 Task: In Windows properties of general video settings, Set the deinterlace mode to blend.
Action: Mouse moved to (129, 5)
Screenshot: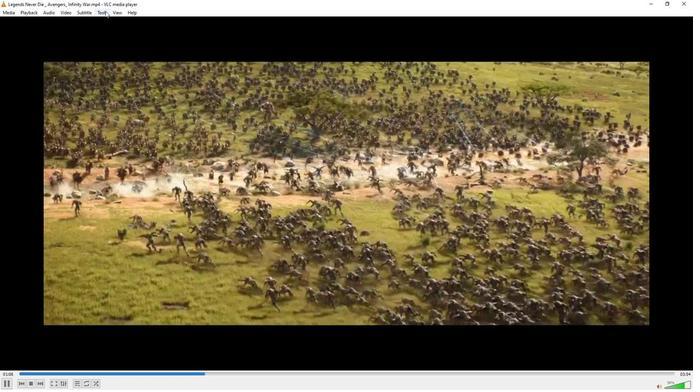 
Action: Mouse pressed left at (129, 5)
Screenshot: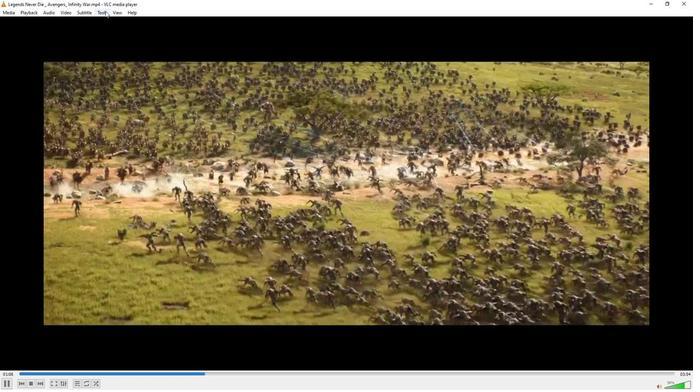 
Action: Mouse moved to (139, 94)
Screenshot: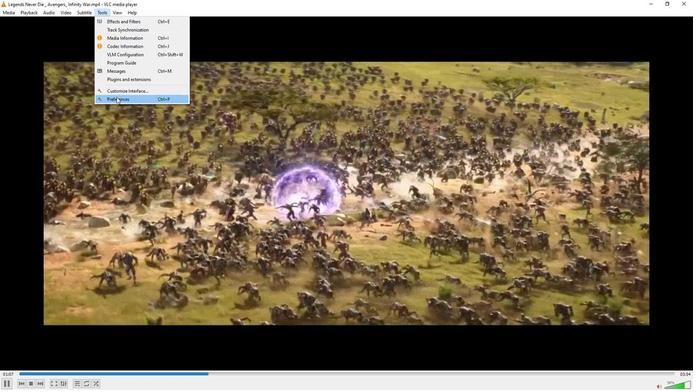 
Action: Mouse pressed left at (139, 94)
Screenshot: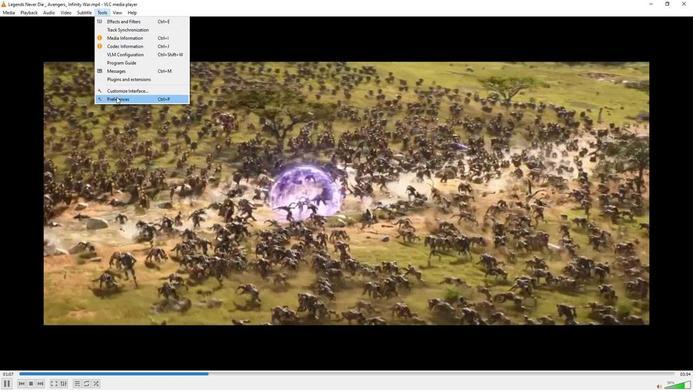 
Action: Key pressed <Key.media_volume_mute>
Screenshot: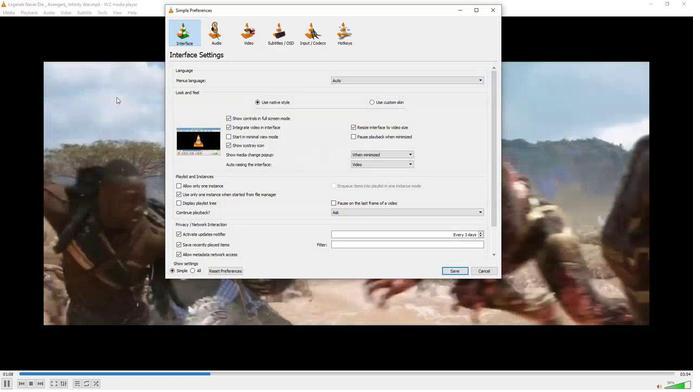 
Action: Mouse moved to (166, 128)
Screenshot: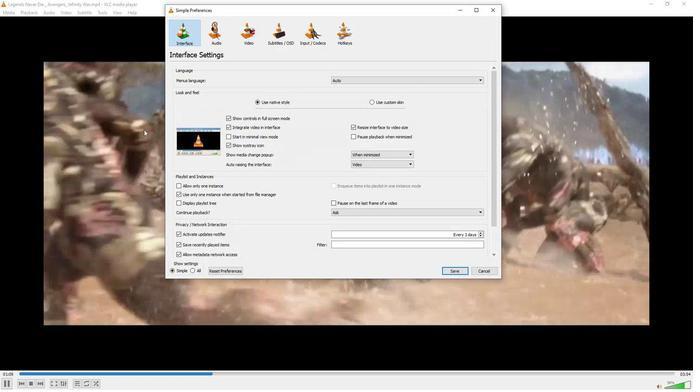 
Action: Key pressed <Key.media_volume_mute>
Screenshot: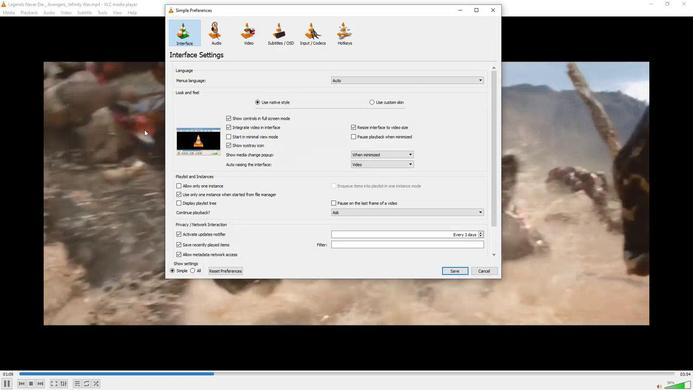 
Action: Mouse moved to (185, 133)
Screenshot: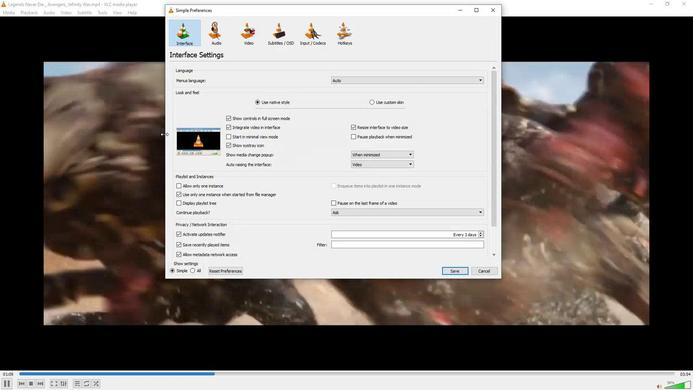 
Action: Key pressed <Key.media_volume_down>
Screenshot: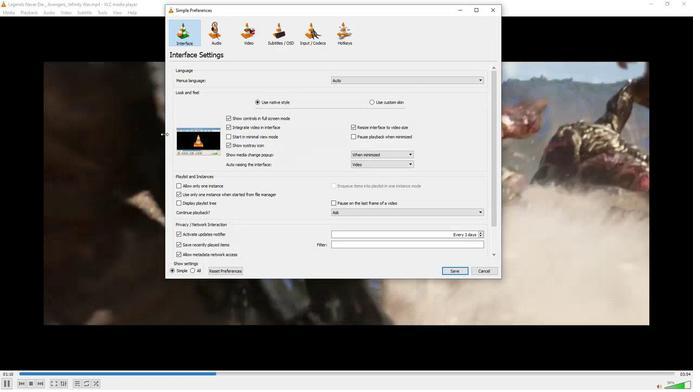 
Action: Mouse moved to (212, 268)
Screenshot: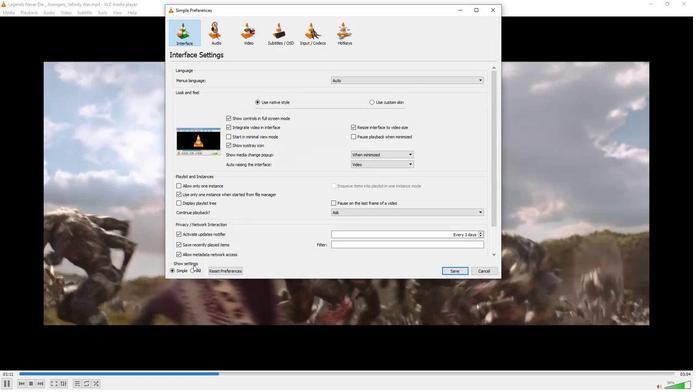 
Action: Mouse pressed left at (212, 268)
Screenshot: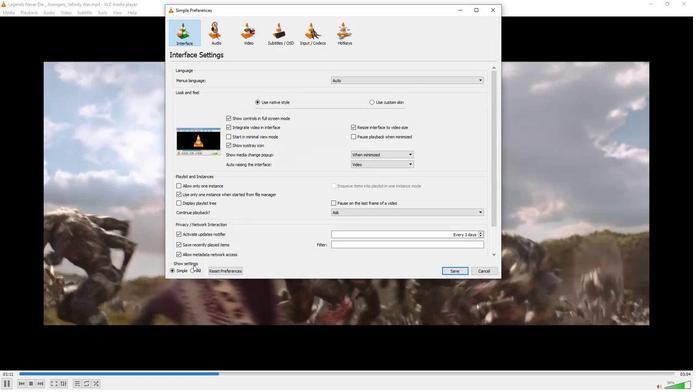 
Action: Mouse moved to (212, 273)
Screenshot: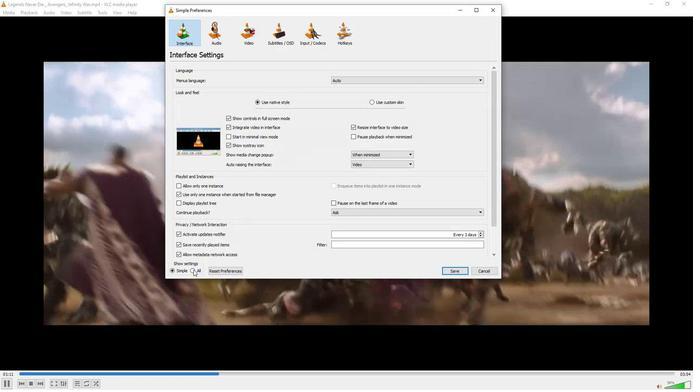
Action: Mouse pressed left at (212, 273)
Screenshot: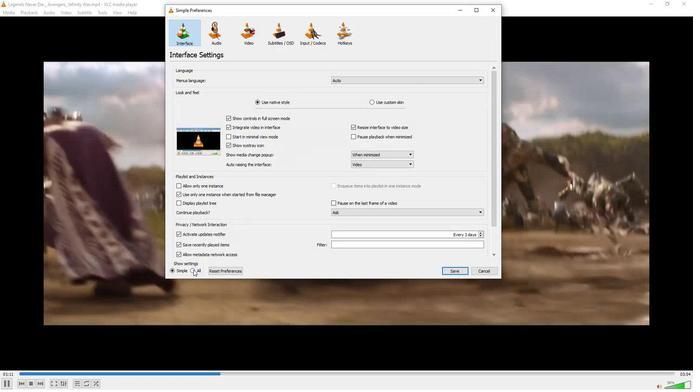 
Action: Mouse moved to (213, 270)
Screenshot: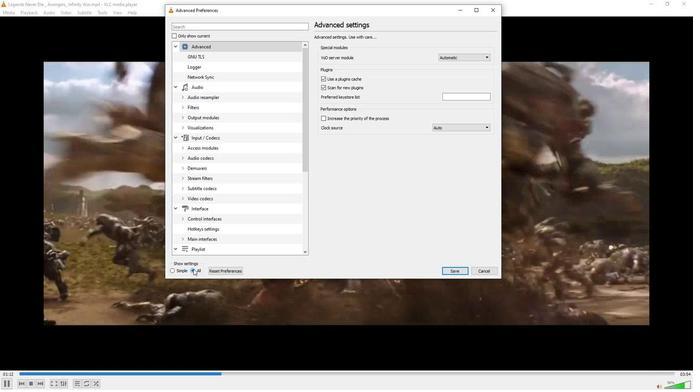 
Action: Key pressed <Key.media_volume_down>
Screenshot: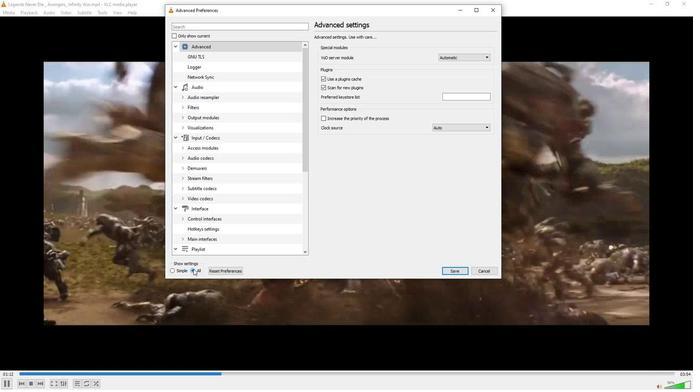 
Action: Mouse moved to (226, 213)
Screenshot: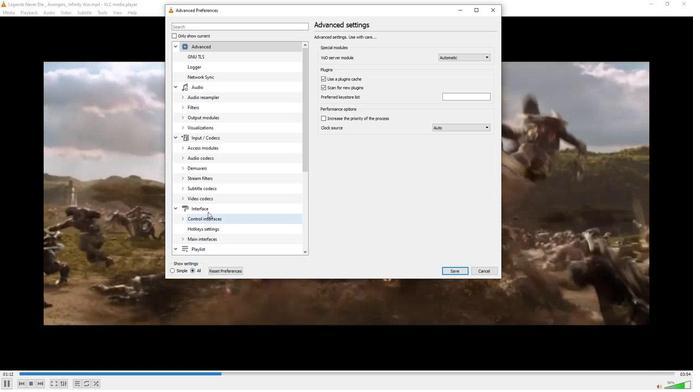 
Action: Mouse scrolled (226, 213) with delta (0, 0)
Screenshot: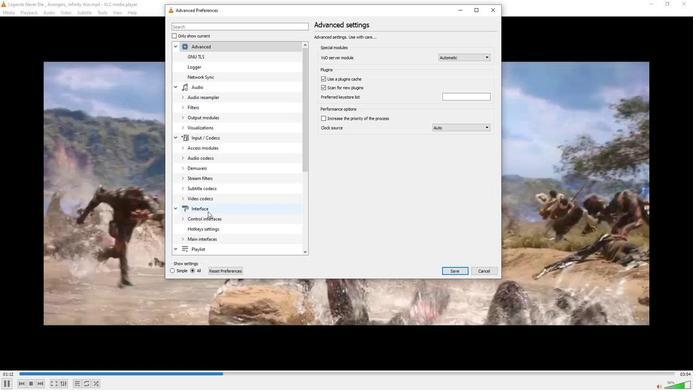 
Action: Mouse scrolled (226, 213) with delta (0, 0)
Screenshot: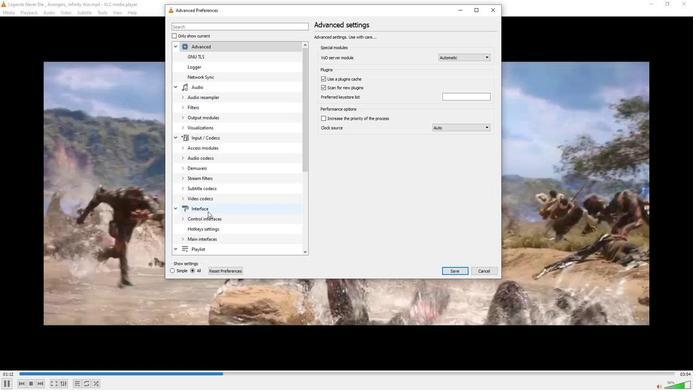 
Action: Mouse scrolled (226, 213) with delta (0, 0)
Screenshot: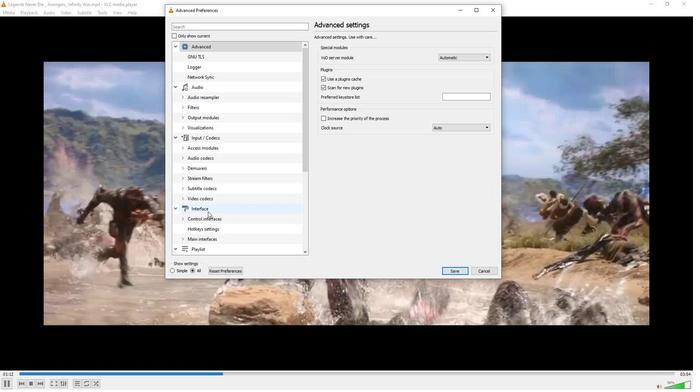 
Action: Mouse scrolled (226, 213) with delta (0, 0)
Screenshot: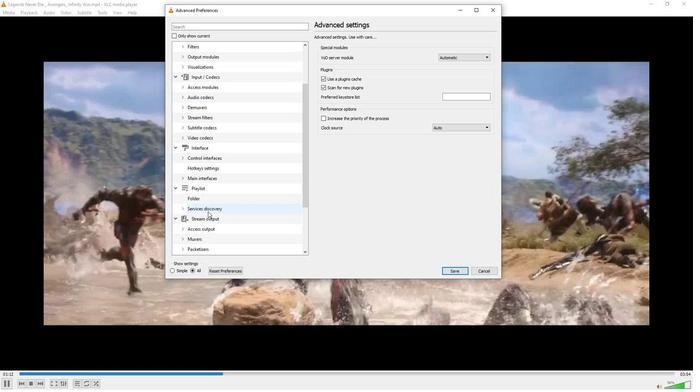 
Action: Mouse moved to (222, 221)
Screenshot: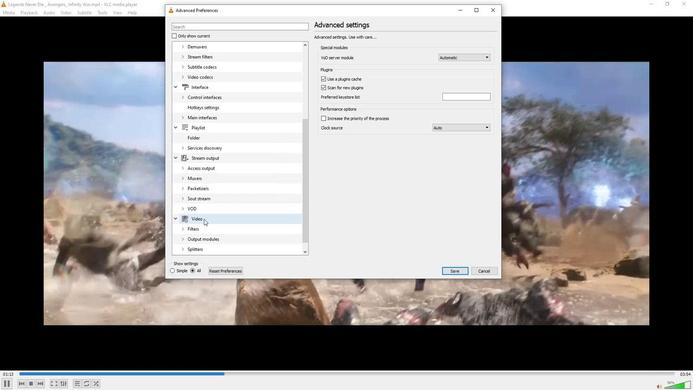 
Action: Mouse pressed left at (222, 221)
Screenshot: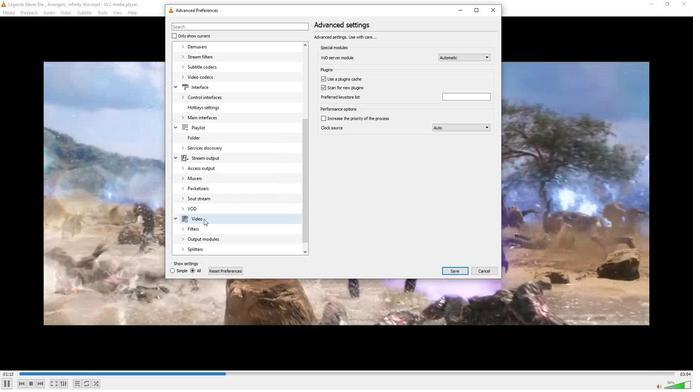 
Action: Mouse moved to (289, 221)
Screenshot: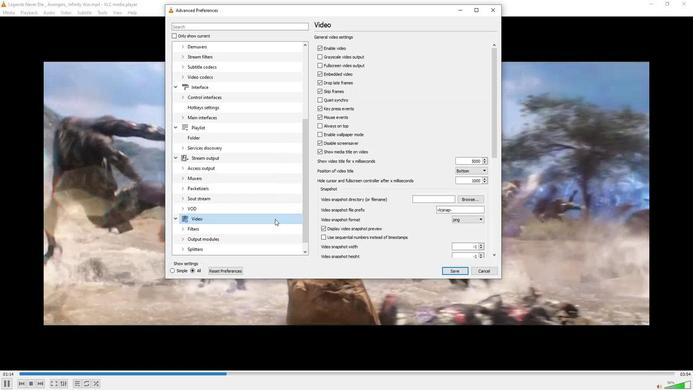 
Action: Key pressed <Key.media_volume_down>
Screenshot: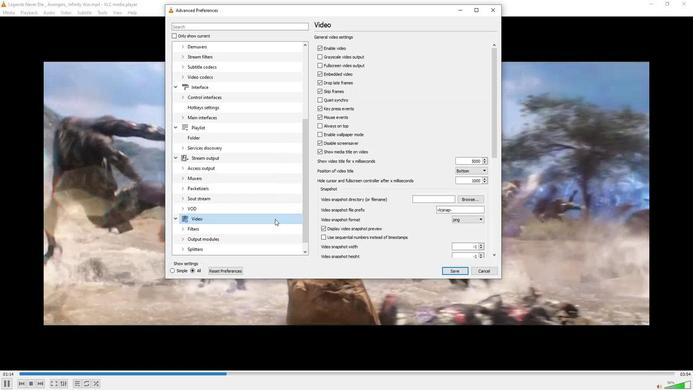 
Action: Mouse moved to (365, 209)
Screenshot: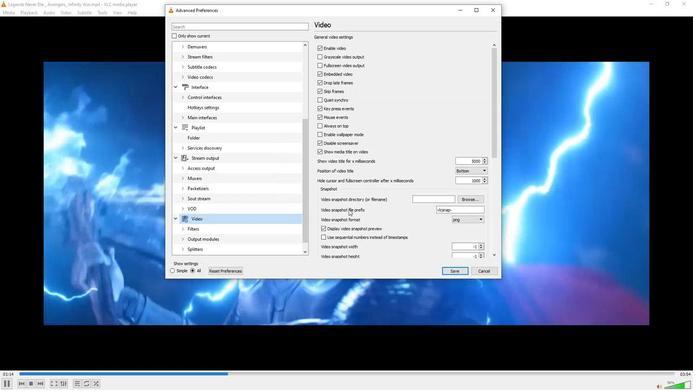 
Action: Mouse scrolled (365, 208) with delta (0, 0)
Screenshot: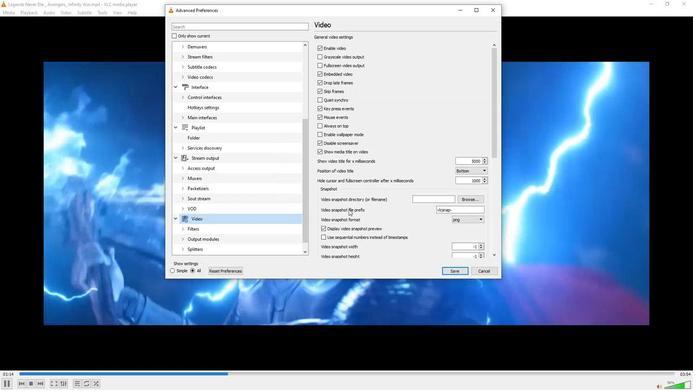 
Action: Mouse moved to (370, 208)
Screenshot: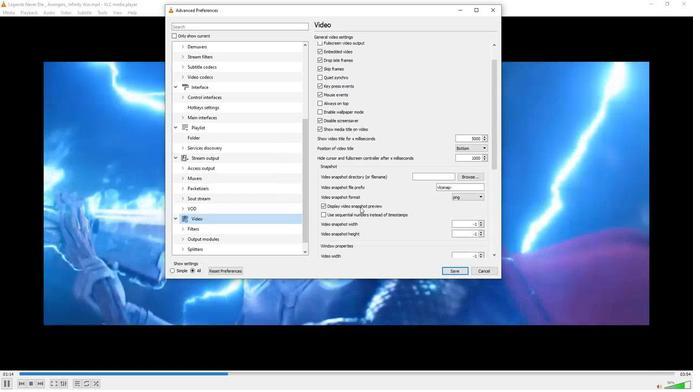 
Action: Mouse scrolled (370, 208) with delta (0, 0)
Screenshot: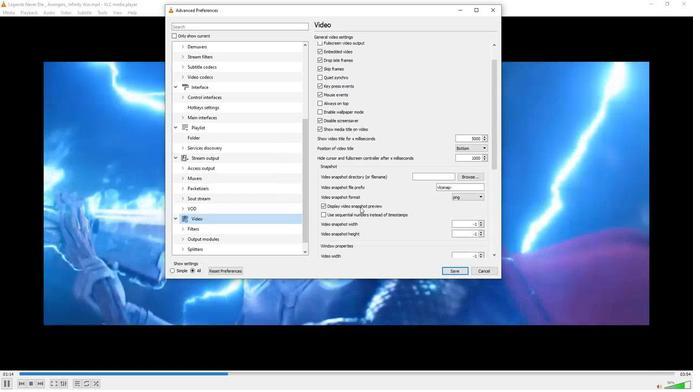 
Action: Mouse moved to (371, 208)
Screenshot: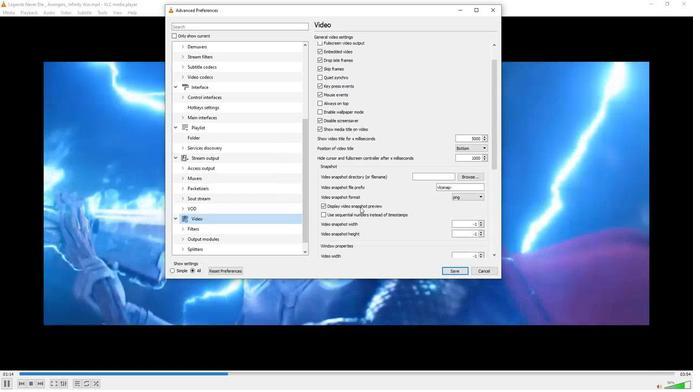 
Action: Mouse scrolled (371, 208) with delta (0, 0)
Screenshot: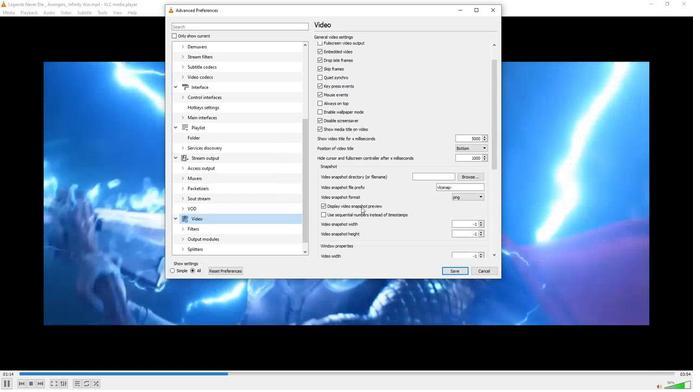 
Action: Mouse moved to (371, 208)
Screenshot: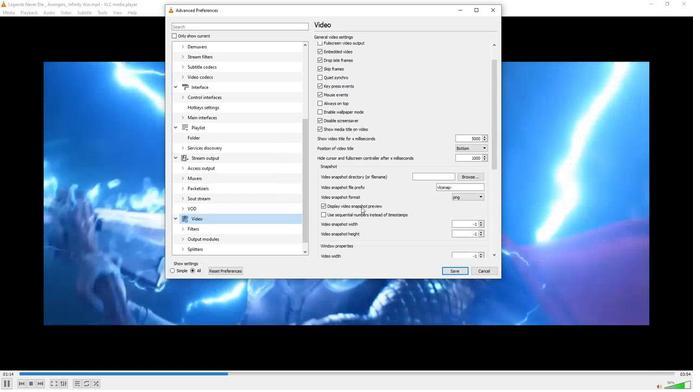 
Action: Mouse scrolled (371, 208) with delta (0, 0)
Screenshot: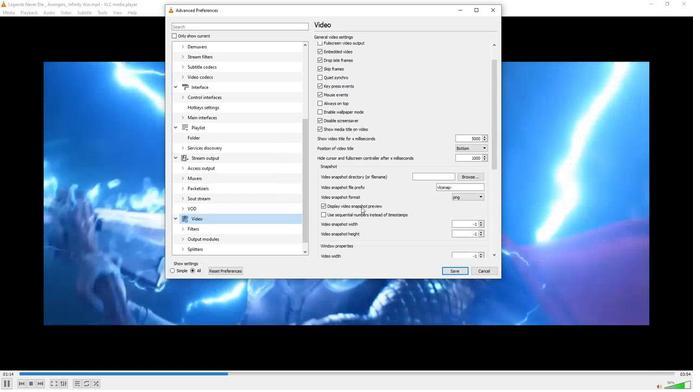 
Action: Mouse moved to (372, 208)
Screenshot: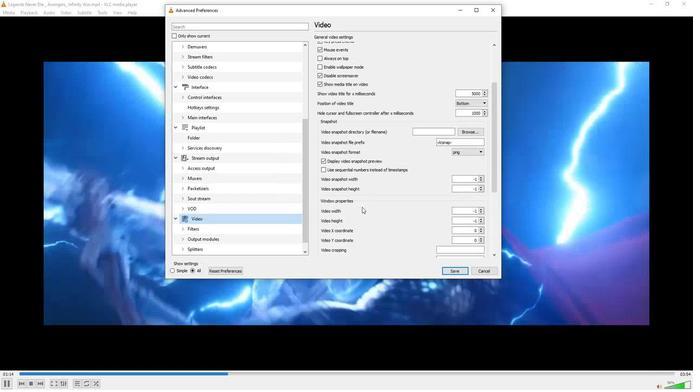 
Action: Mouse scrolled (372, 208) with delta (0, 0)
Screenshot: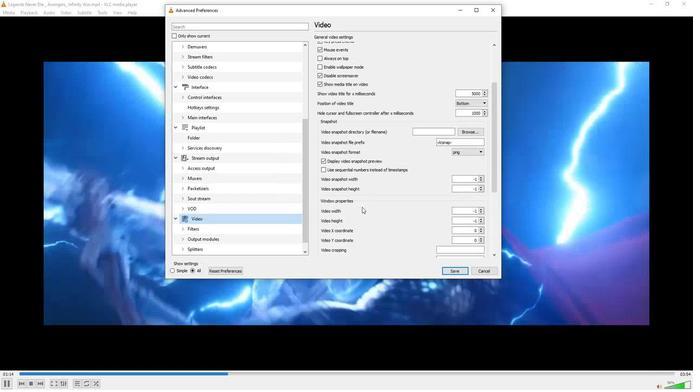 
Action: Mouse moved to (373, 208)
Screenshot: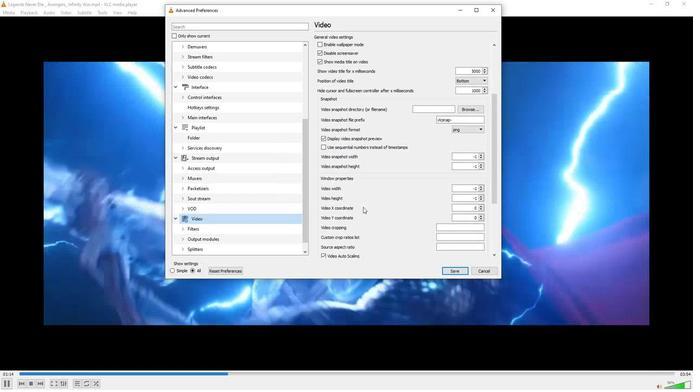 
Action: Mouse scrolled (373, 208) with delta (0, 0)
Screenshot: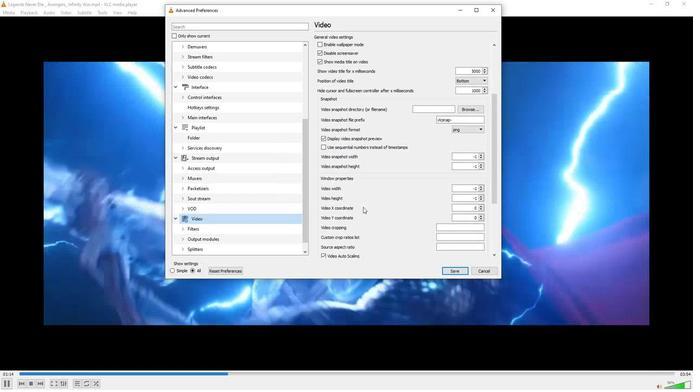 
Action: Mouse moved to (377, 208)
Screenshot: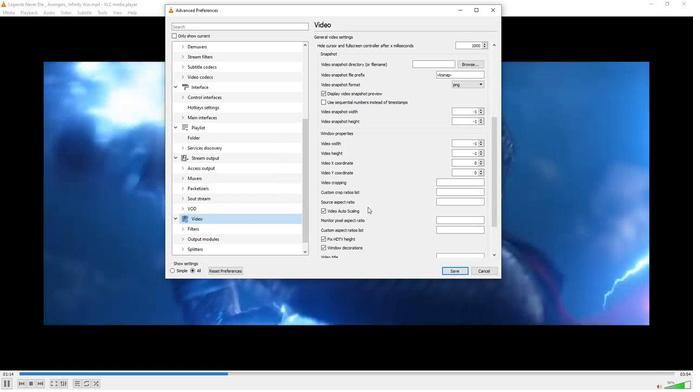
Action: Mouse scrolled (377, 208) with delta (0, 0)
Screenshot: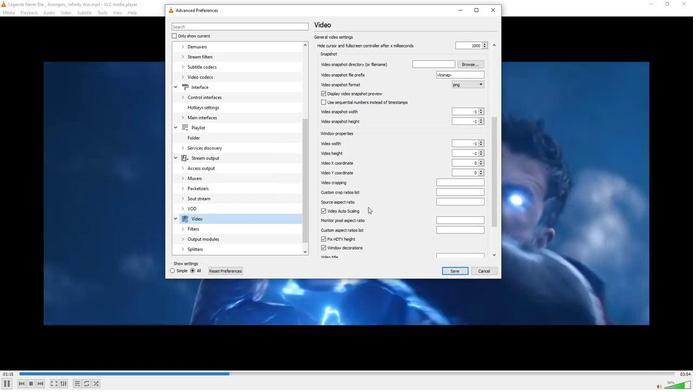 
Action: Mouse scrolled (377, 208) with delta (0, 0)
Screenshot: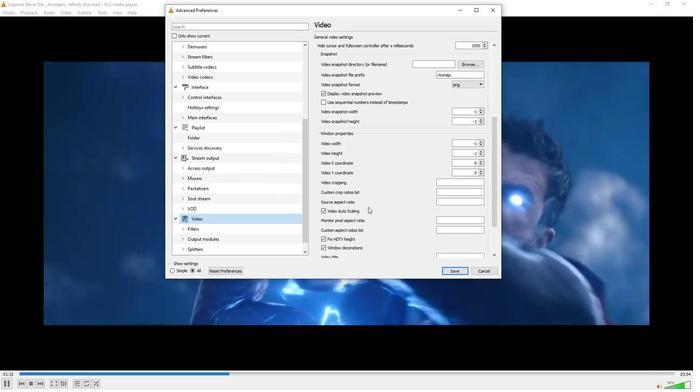 
Action: Mouse moved to (377, 208)
Screenshot: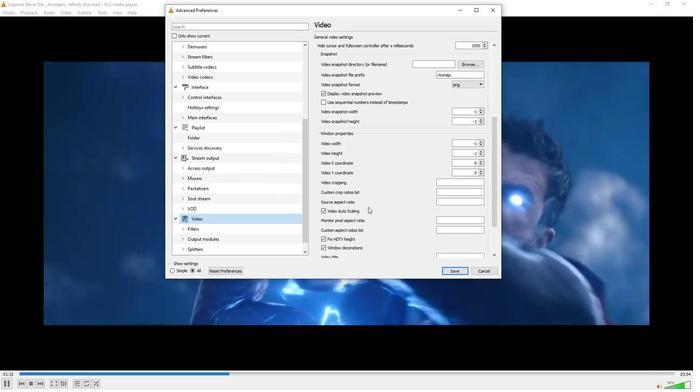 
Action: Mouse scrolled (377, 208) with delta (0, 0)
Screenshot: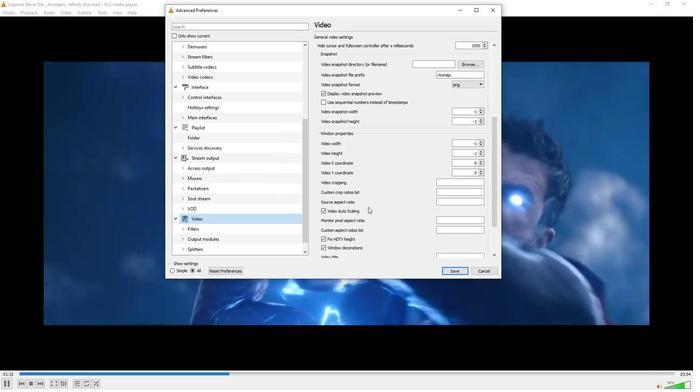 
Action: Mouse scrolled (377, 208) with delta (0, 0)
Screenshot: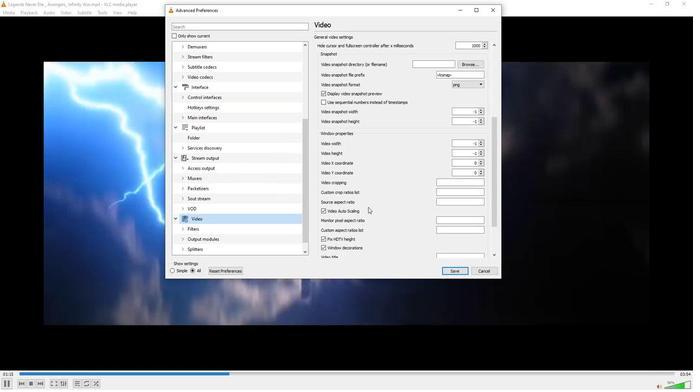 
Action: Mouse scrolled (377, 208) with delta (0, 0)
Screenshot: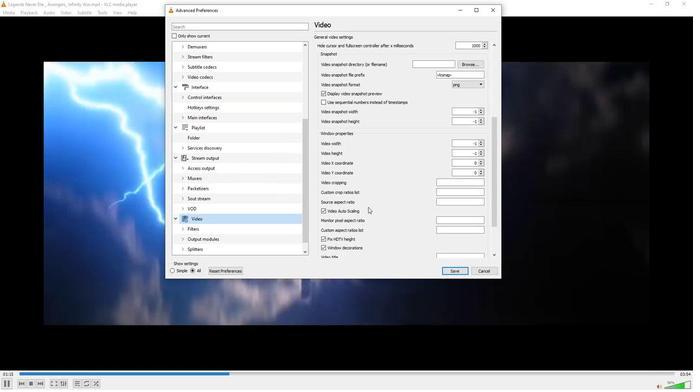 
Action: Mouse scrolled (377, 208) with delta (0, 0)
Screenshot: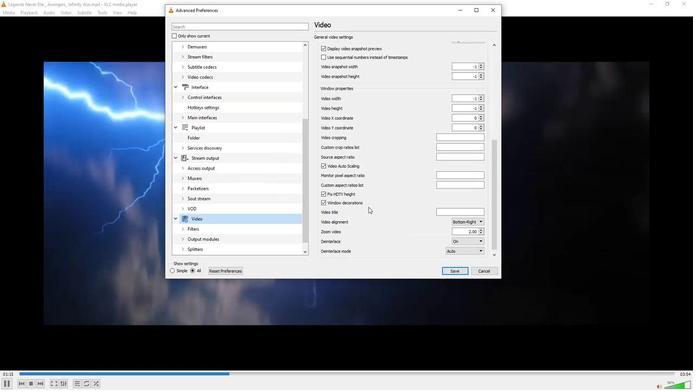 
Action: Mouse moved to (378, 209)
Screenshot: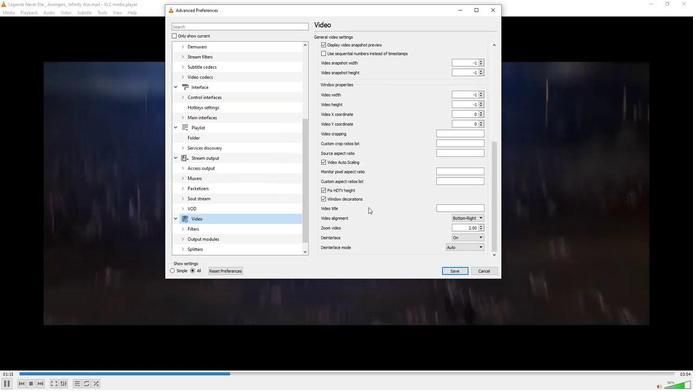 
Action: Mouse scrolled (378, 208) with delta (0, 0)
Screenshot: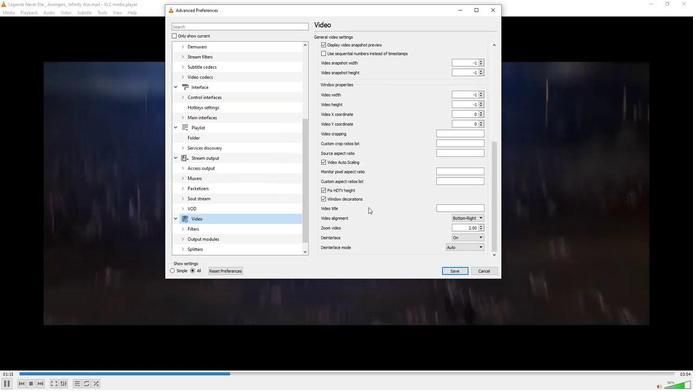 
Action: Mouse moved to (378, 209)
Screenshot: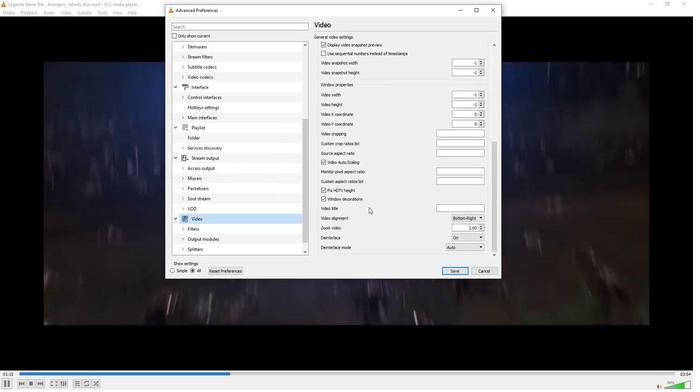 
Action: Mouse scrolled (378, 209) with delta (0, 0)
Screenshot: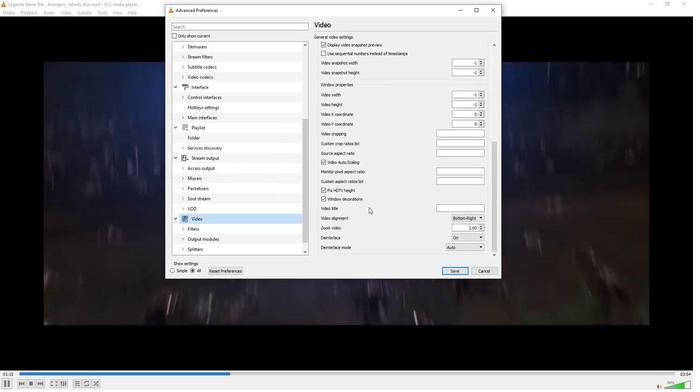 
Action: Mouse moved to (378, 209)
Screenshot: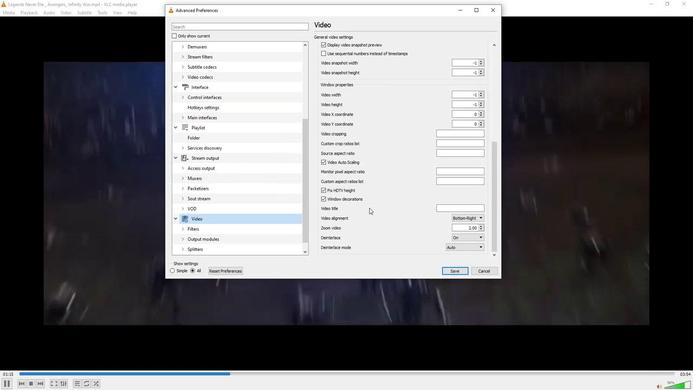 
Action: Mouse scrolled (378, 209) with delta (0, 0)
Screenshot: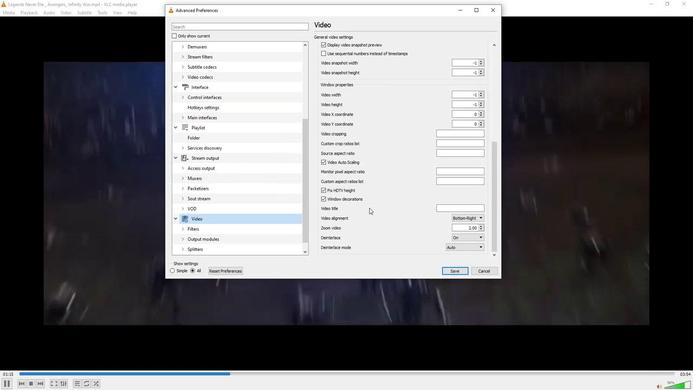 
Action: Mouse moved to (378, 209)
Screenshot: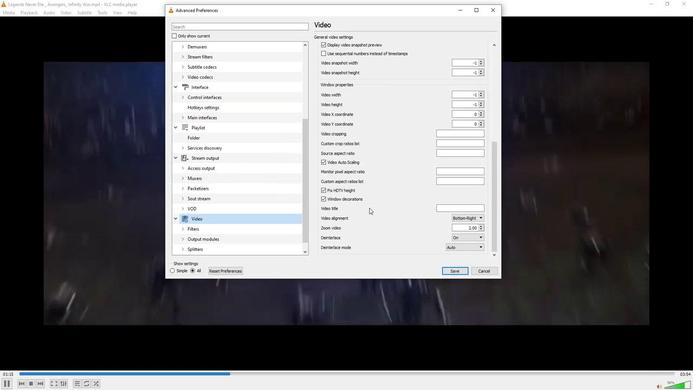 
Action: Mouse scrolled (378, 209) with delta (0, 0)
Screenshot: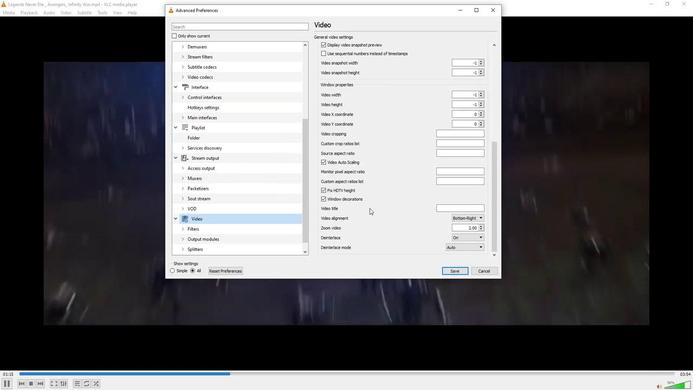 
Action: Mouse moved to (466, 248)
Screenshot: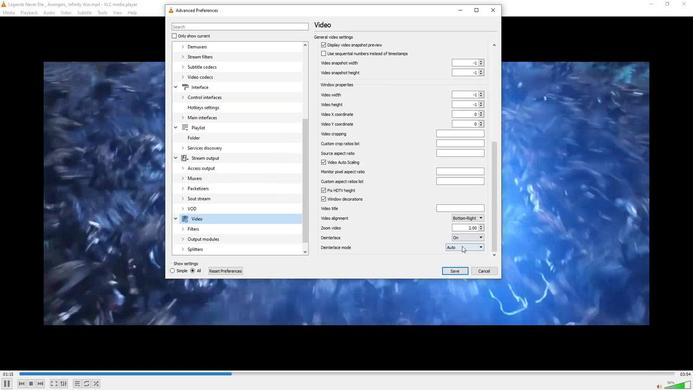 
Action: Mouse pressed left at (466, 248)
Screenshot: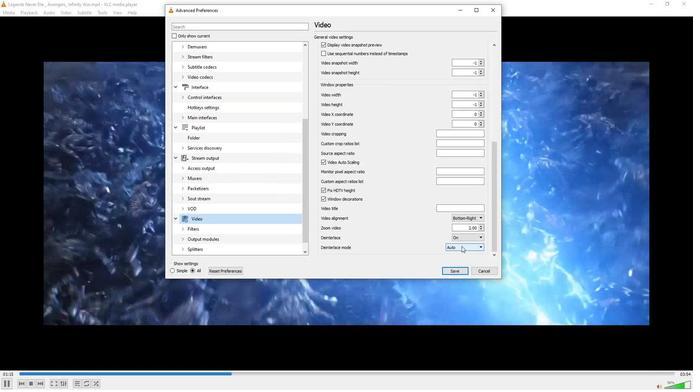 
Action: Mouse moved to (459, 266)
Screenshot: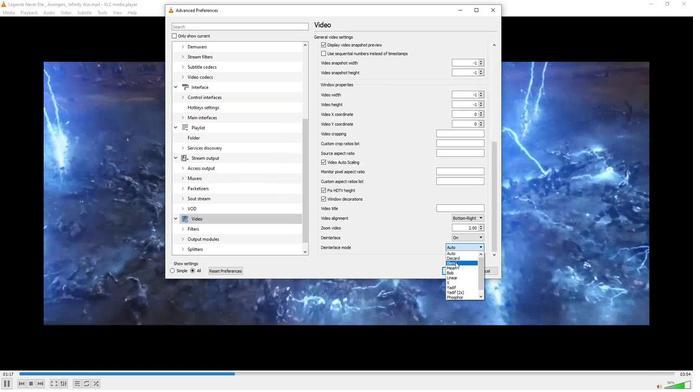 
Action: Mouse pressed left at (459, 266)
Screenshot: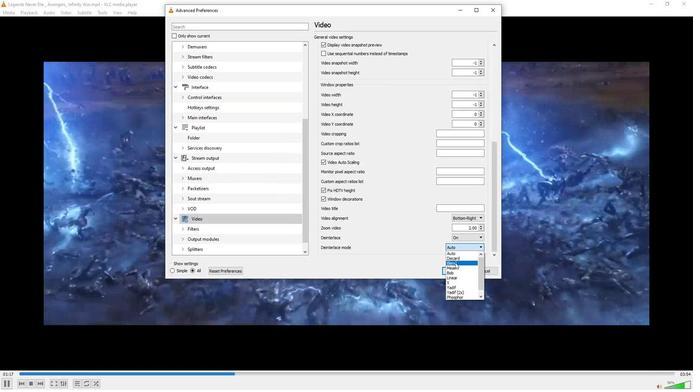 
Action: Mouse moved to (398, 251)
Screenshot: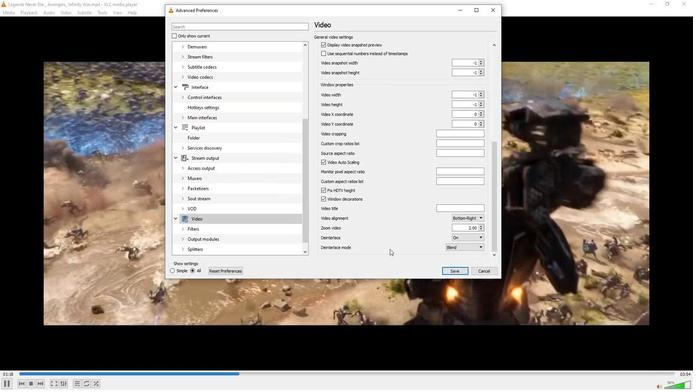 
